 Task: Create a due date automation trigger when advanced on, on the monday before a card is due add fields with custom field "Resume" set to a number greater or equal to 1 and lower or equal to 10 at 11:00 AM.
Action: Mouse moved to (979, 78)
Screenshot: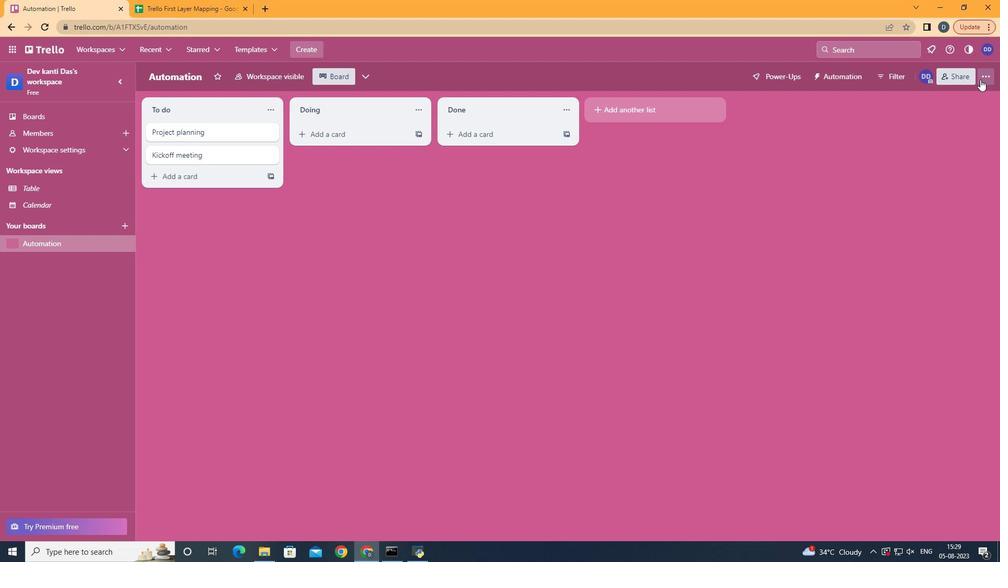 
Action: Mouse pressed left at (979, 78)
Screenshot: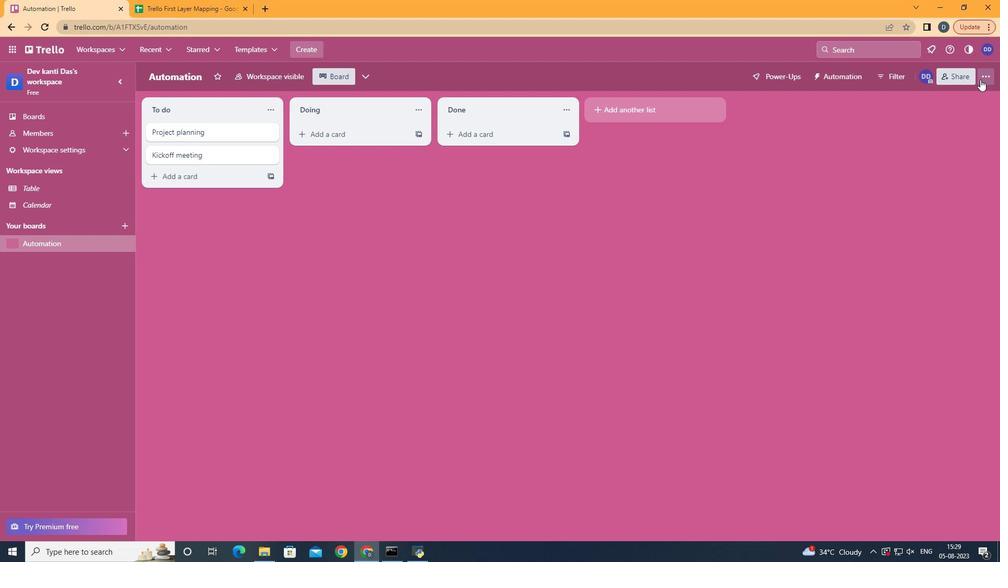 
Action: Mouse moved to (921, 211)
Screenshot: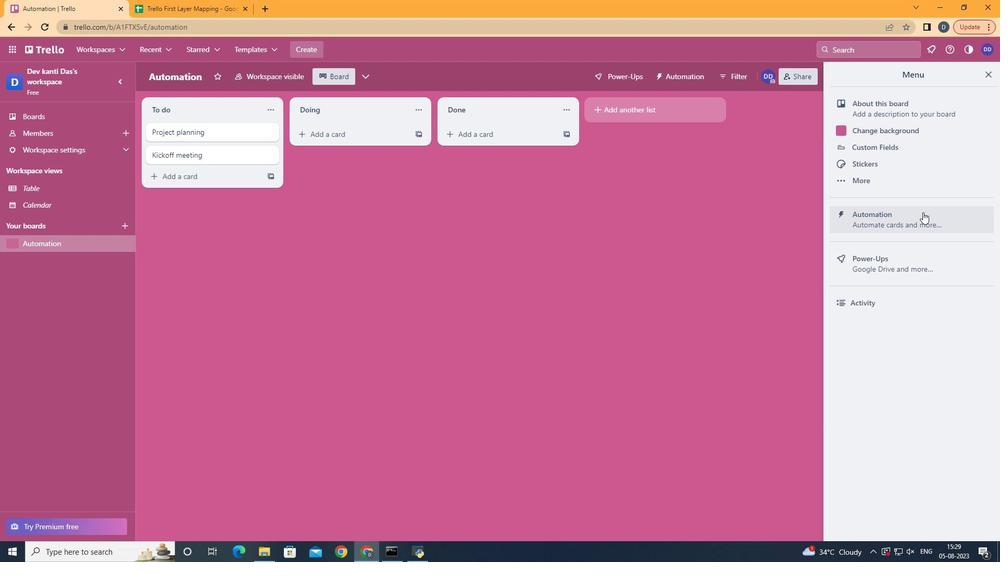 
Action: Mouse pressed left at (921, 211)
Screenshot: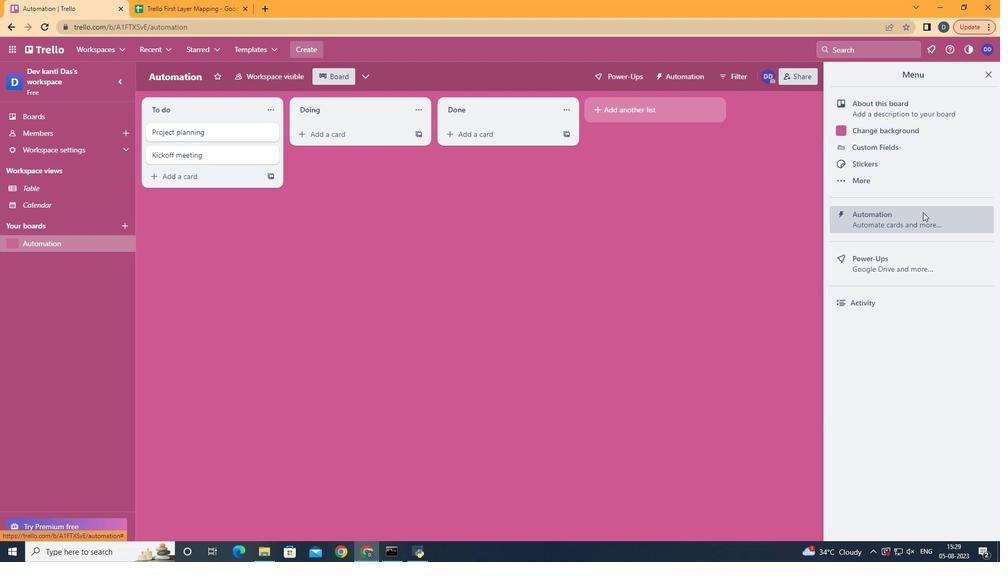 
Action: Mouse moved to (214, 208)
Screenshot: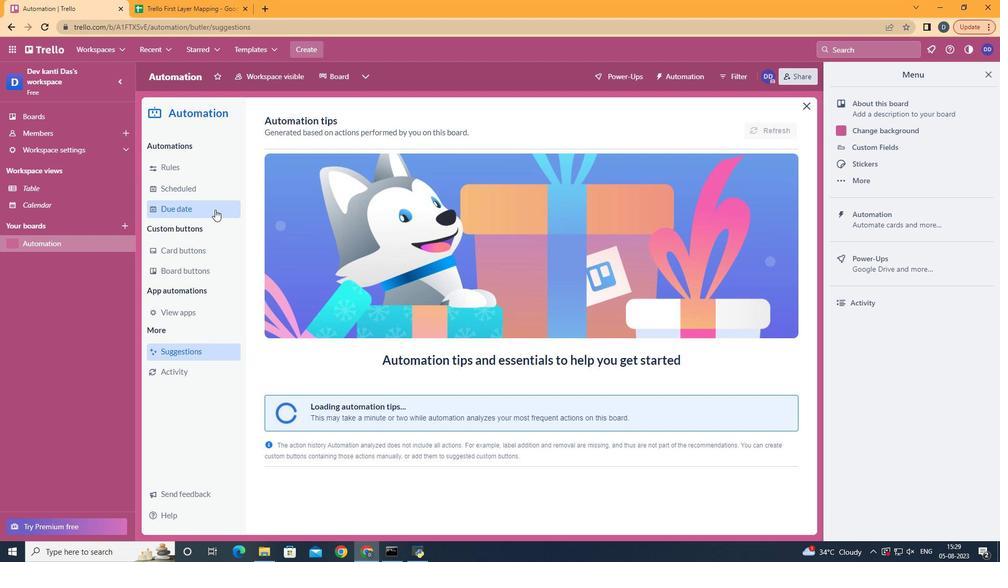 
Action: Mouse pressed left at (214, 208)
Screenshot: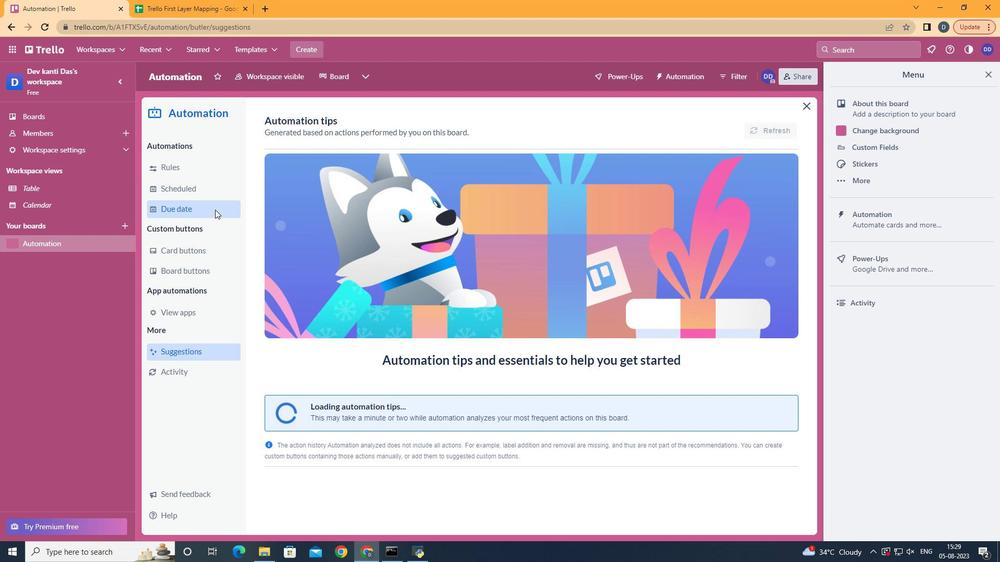
Action: Mouse moved to (725, 126)
Screenshot: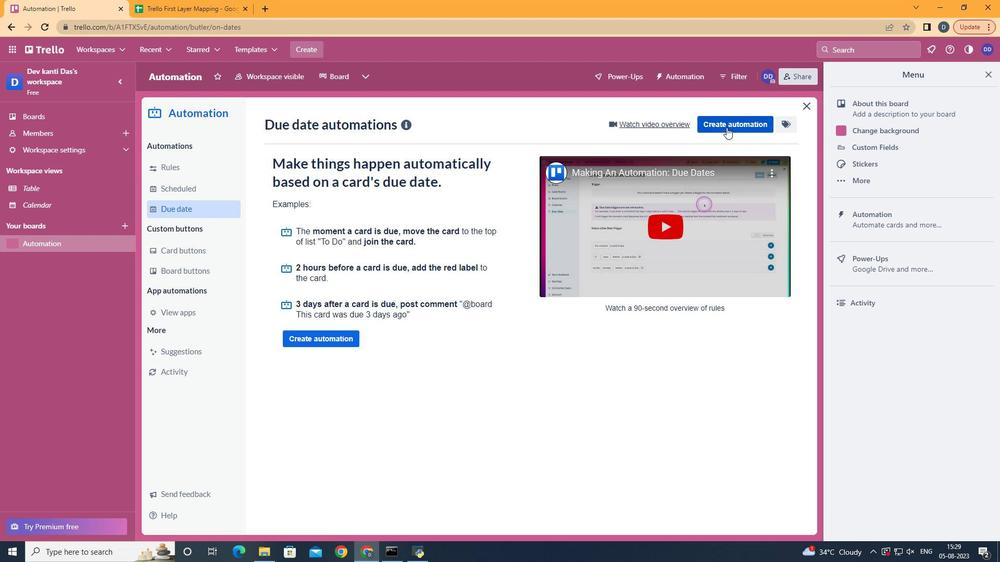 
Action: Mouse pressed left at (725, 126)
Screenshot: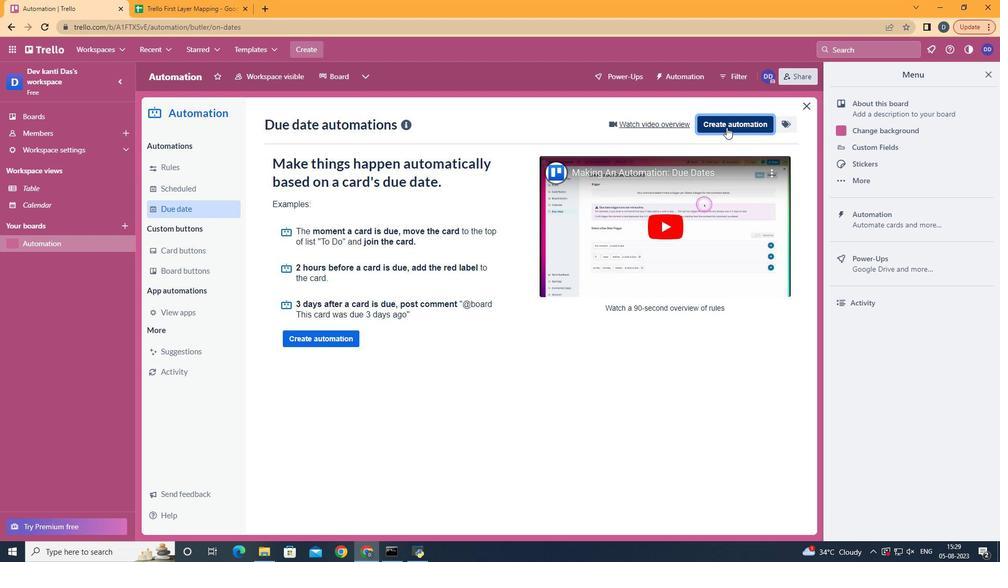 
Action: Mouse moved to (548, 232)
Screenshot: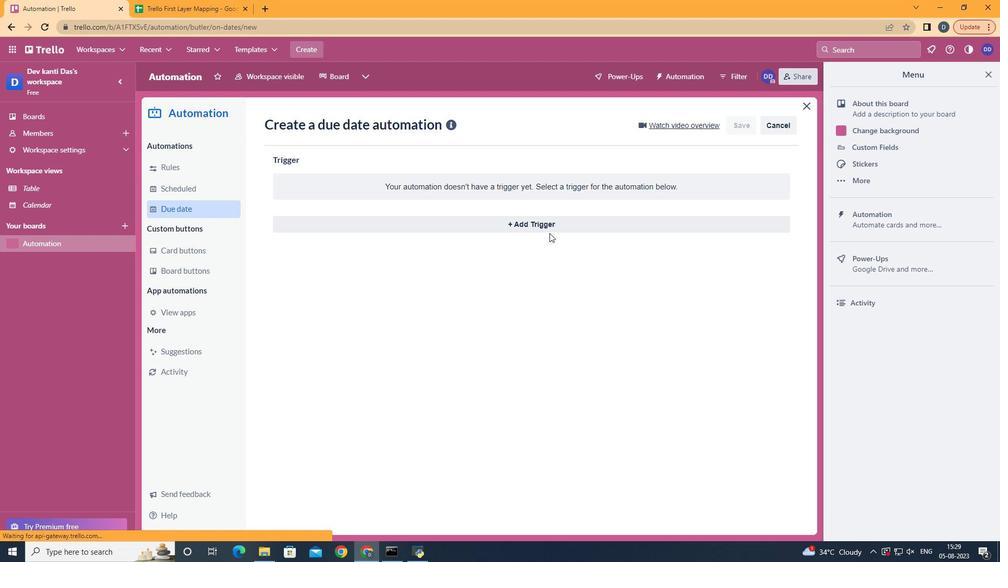 
Action: Mouse pressed left at (548, 232)
Screenshot: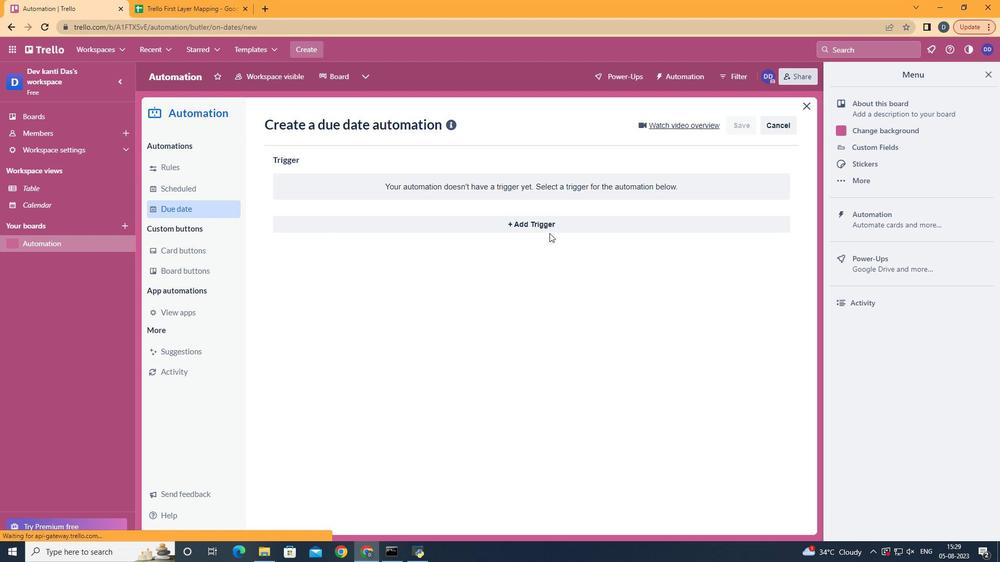 
Action: Mouse moved to (573, 218)
Screenshot: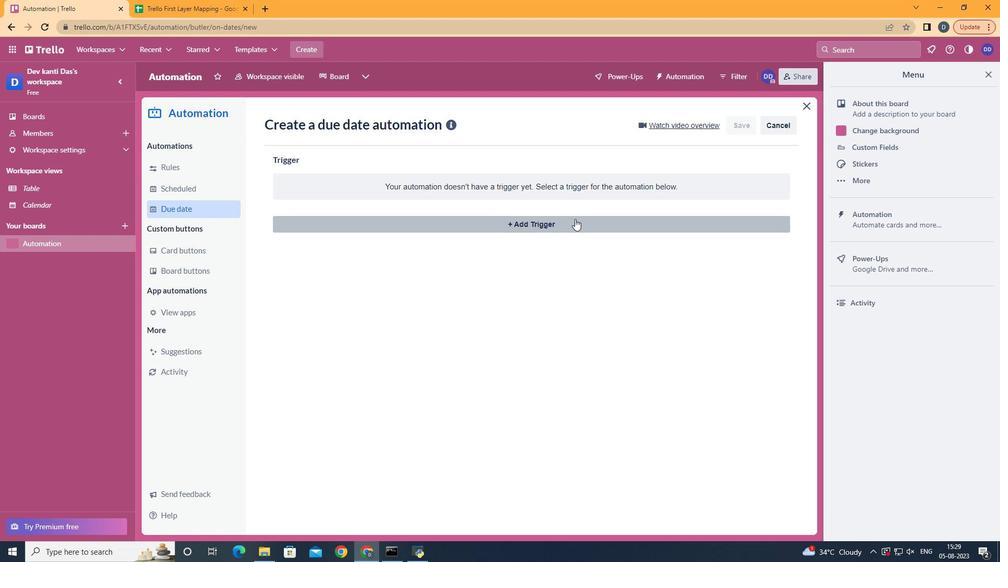 
Action: Mouse pressed left at (573, 218)
Screenshot: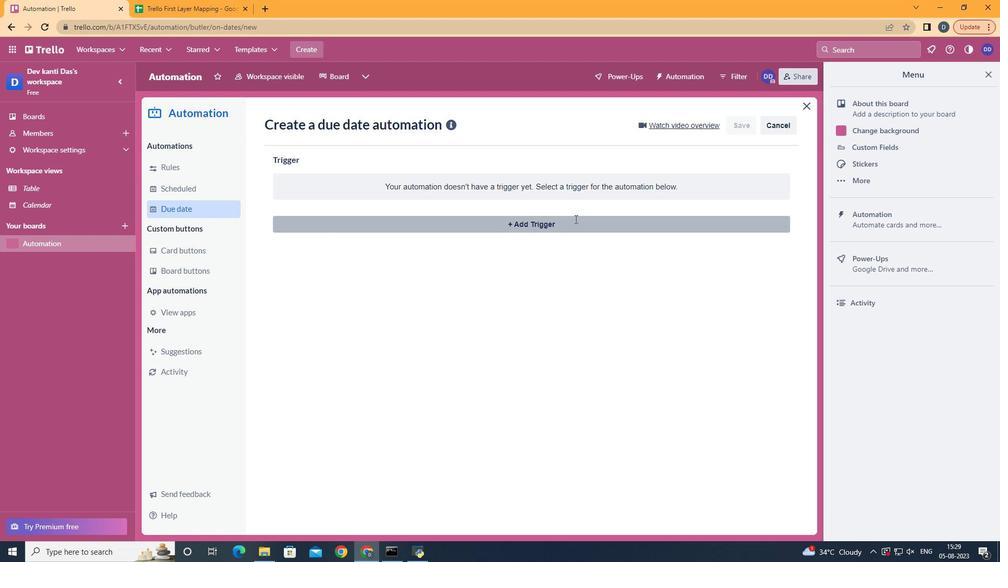 
Action: Mouse moved to (345, 271)
Screenshot: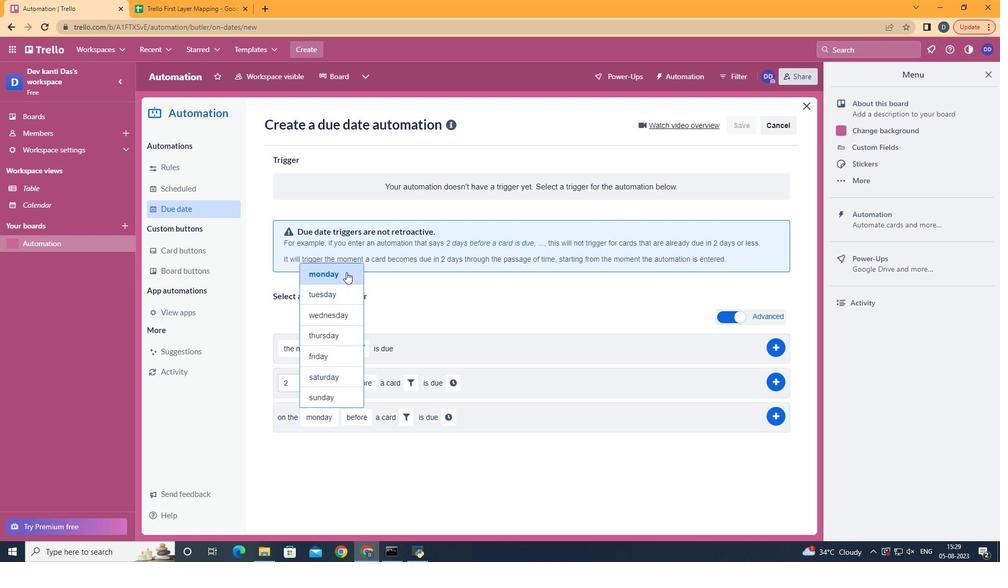 
Action: Mouse pressed left at (345, 271)
Screenshot: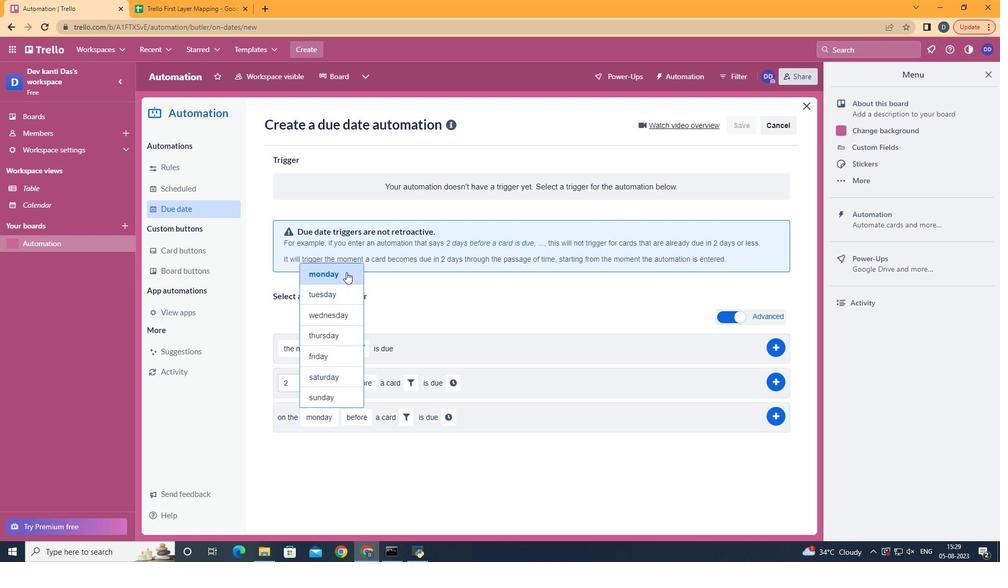 
Action: Mouse moved to (366, 435)
Screenshot: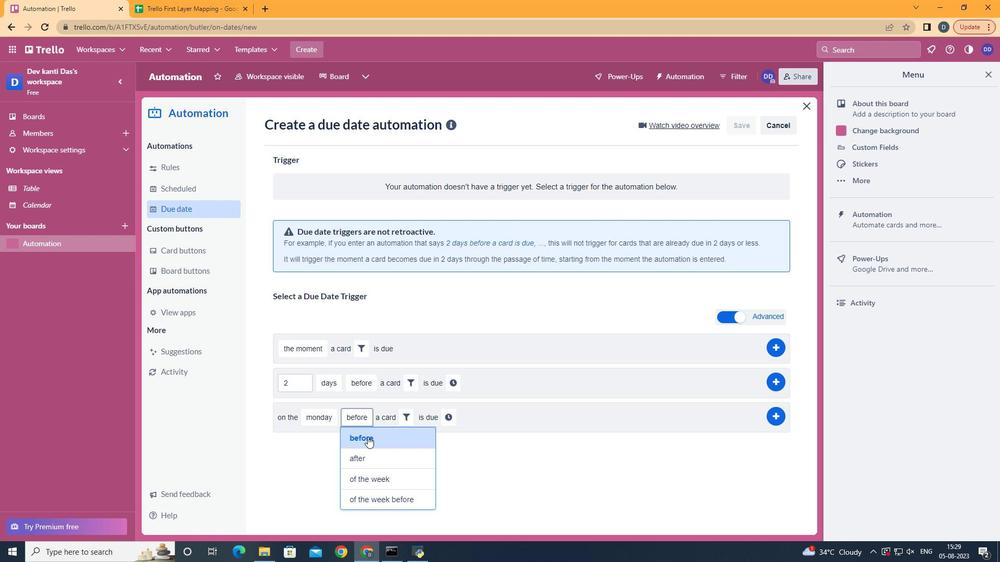 
Action: Mouse pressed left at (366, 435)
Screenshot: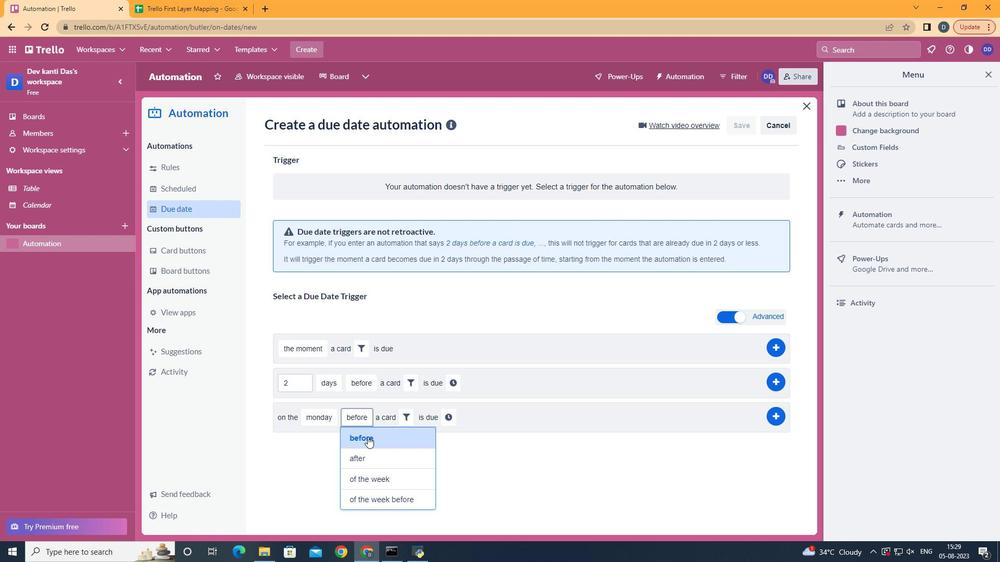 
Action: Mouse moved to (406, 418)
Screenshot: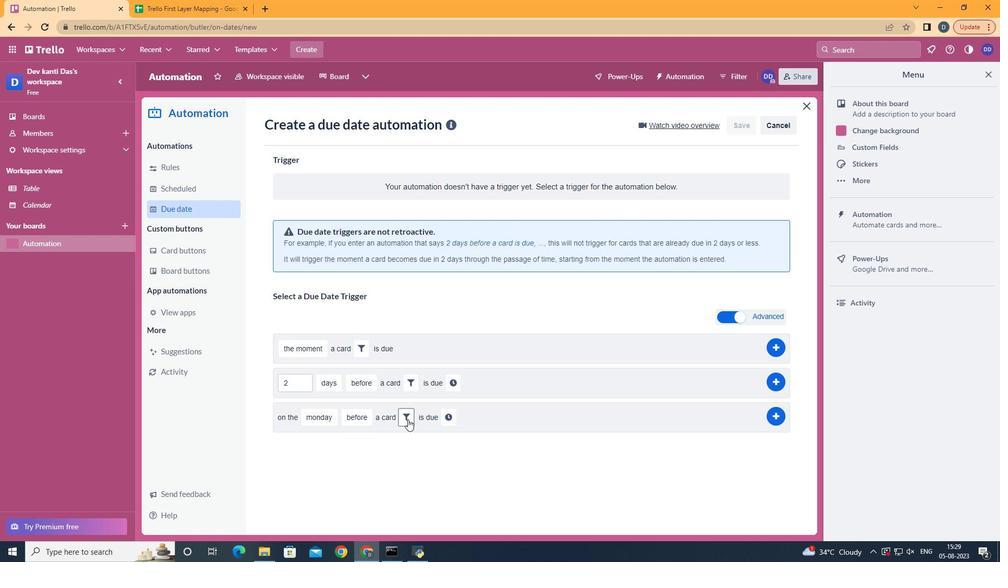 
Action: Mouse pressed left at (406, 418)
Screenshot: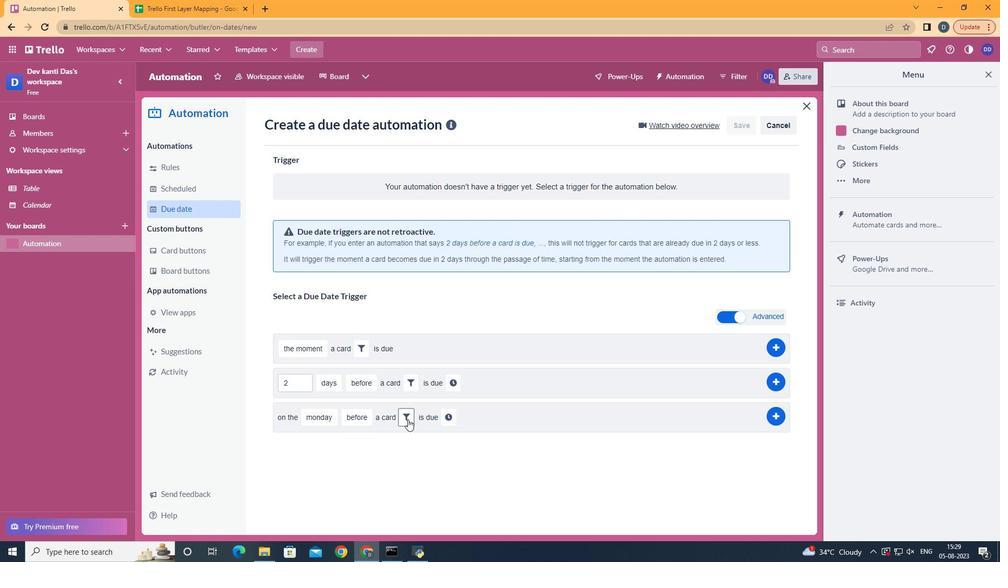 
Action: Mouse moved to (584, 449)
Screenshot: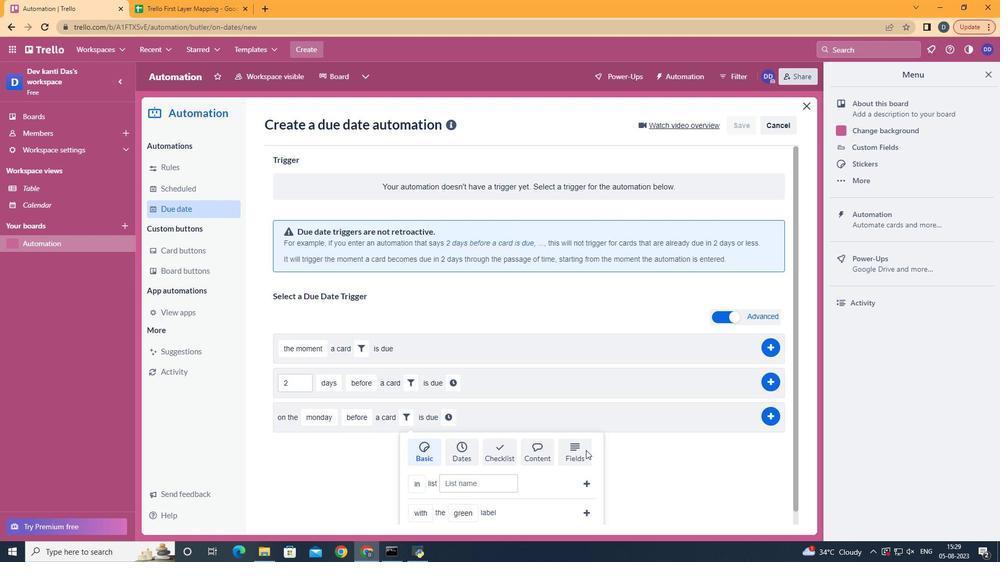 
Action: Mouse pressed left at (584, 449)
Screenshot: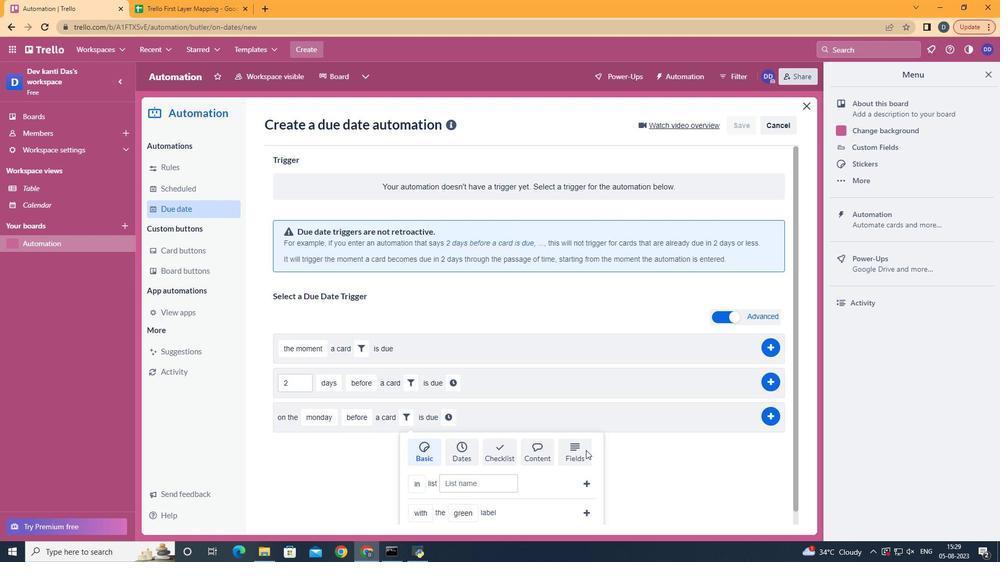 
Action: Mouse scrolled (584, 448) with delta (0, 0)
Screenshot: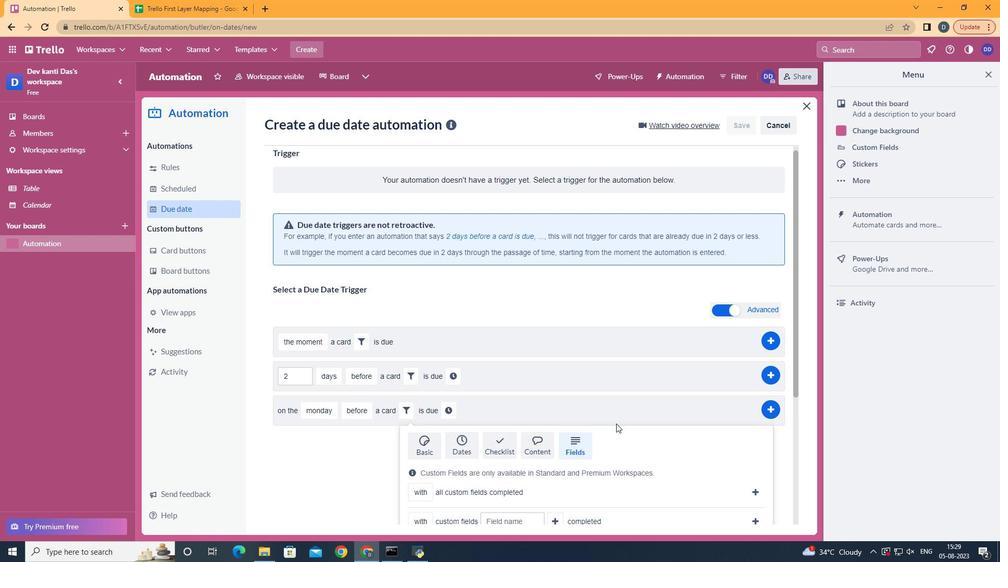 
Action: Mouse scrolled (584, 448) with delta (0, 0)
Screenshot: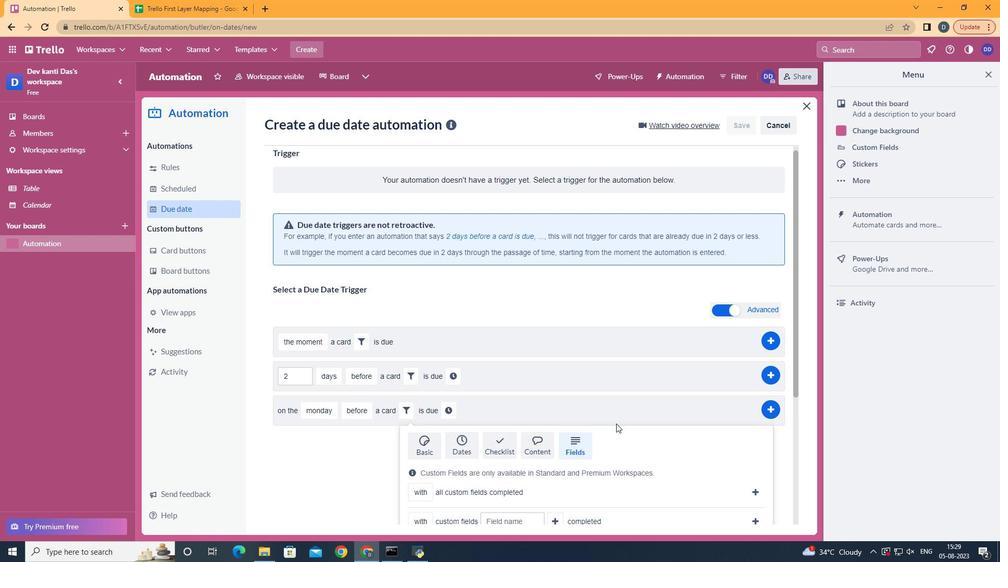 
Action: Mouse scrolled (584, 448) with delta (0, 0)
Screenshot: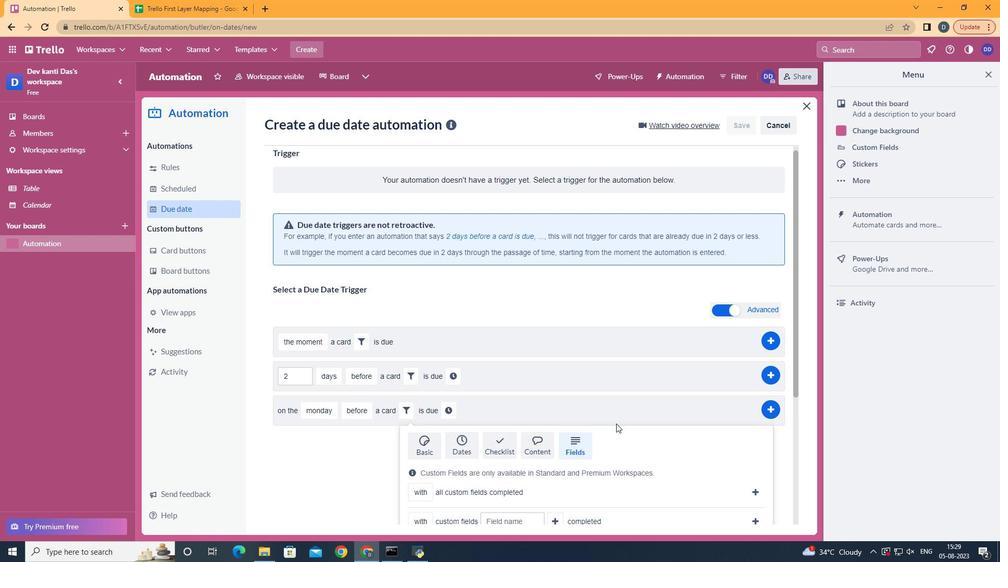 
Action: Mouse scrolled (584, 448) with delta (0, 0)
Screenshot: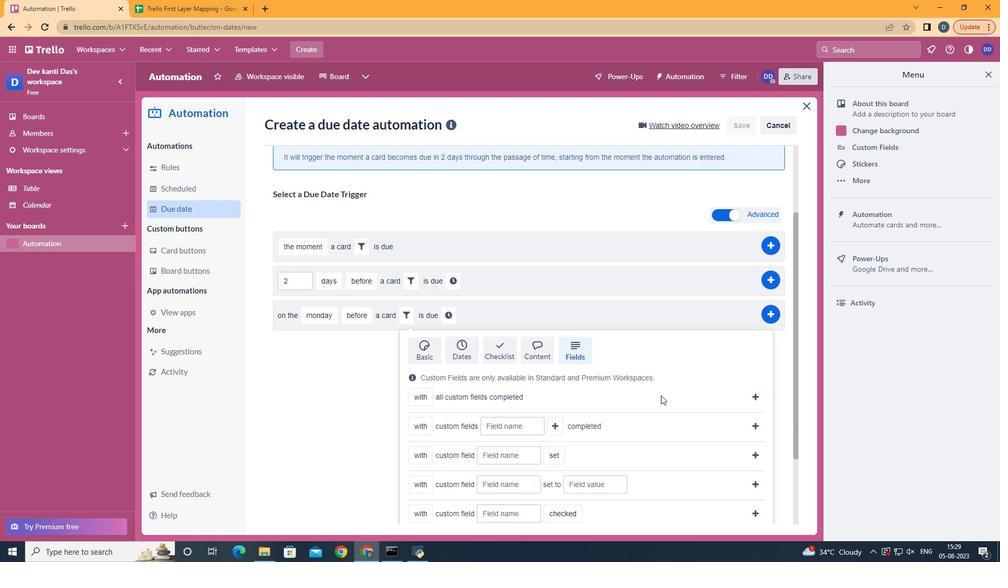 
Action: Mouse moved to (585, 448)
Screenshot: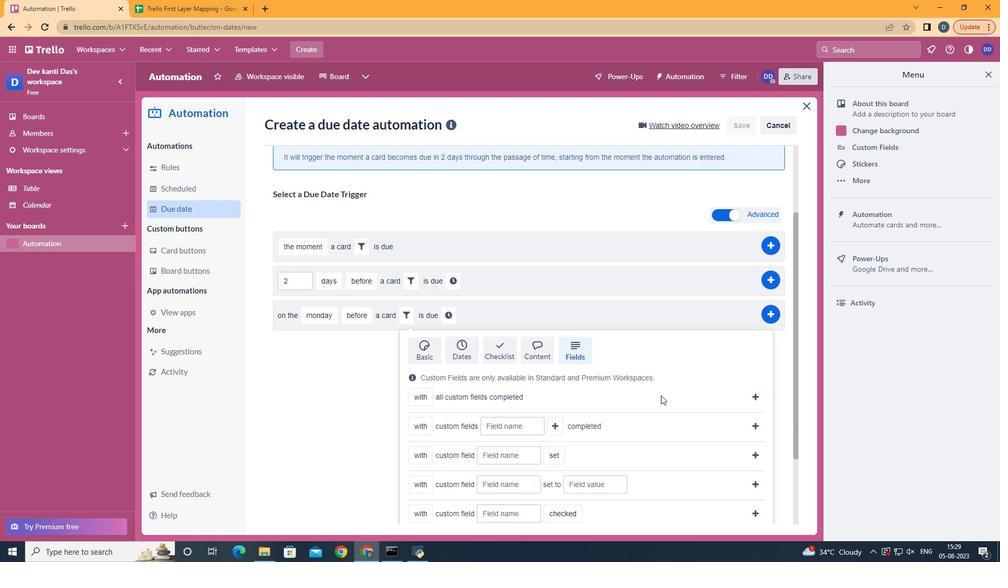 
Action: Mouse scrolled (585, 447) with delta (0, 0)
Screenshot: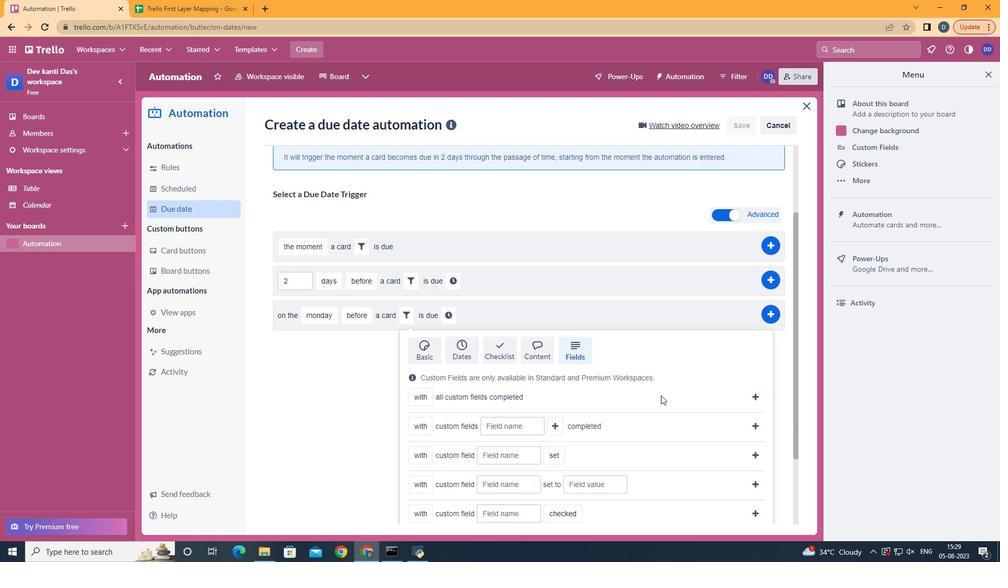 
Action: Mouse moved to (601, 432)
Screenshot: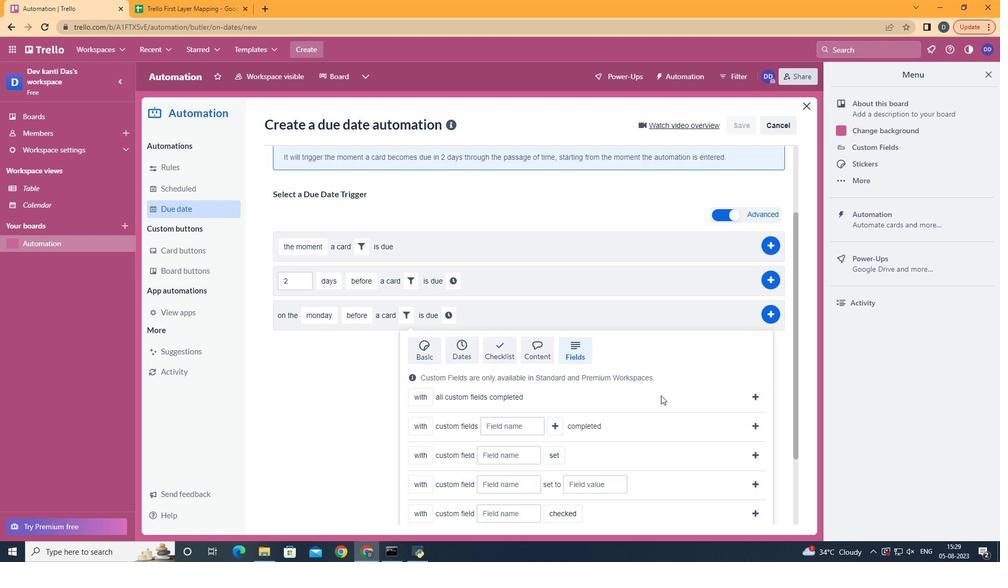 
Action: Mouse scrolled (601, 432) with delta (0, 0)
Screenshot: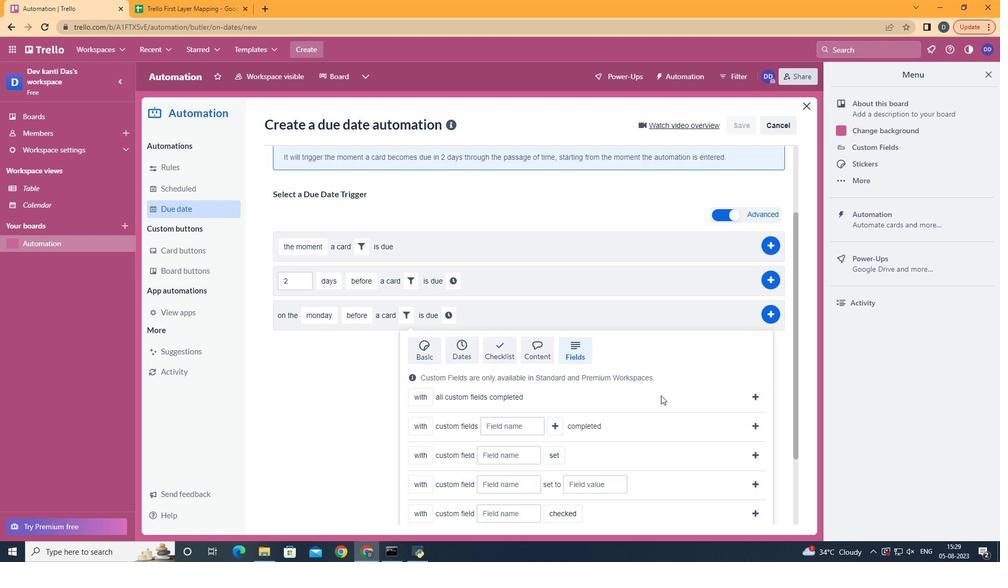 
Action: Mouse moved to (423, 464)
Screenshot: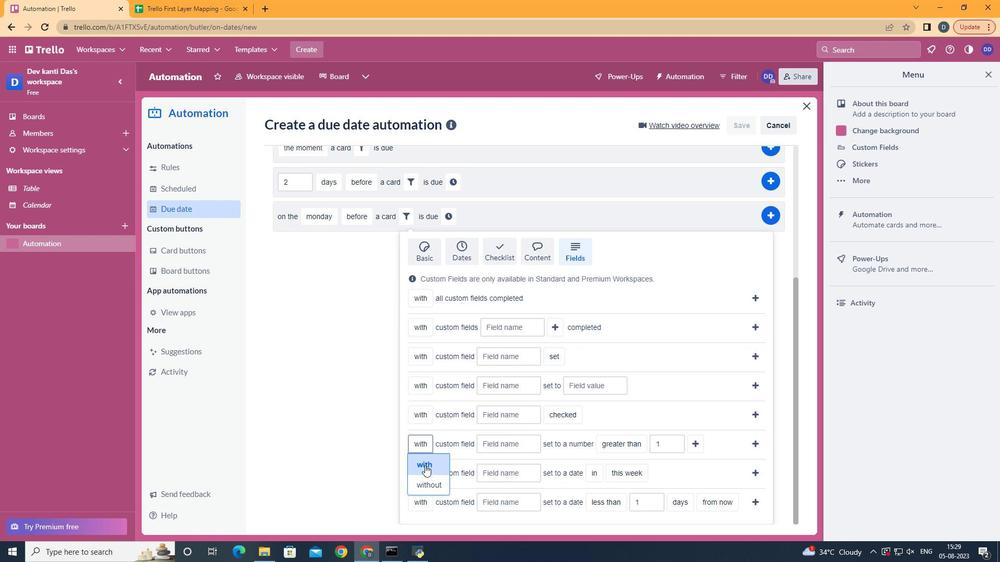 
Action: Mouse pressed left at (423, 464)
Screenshot: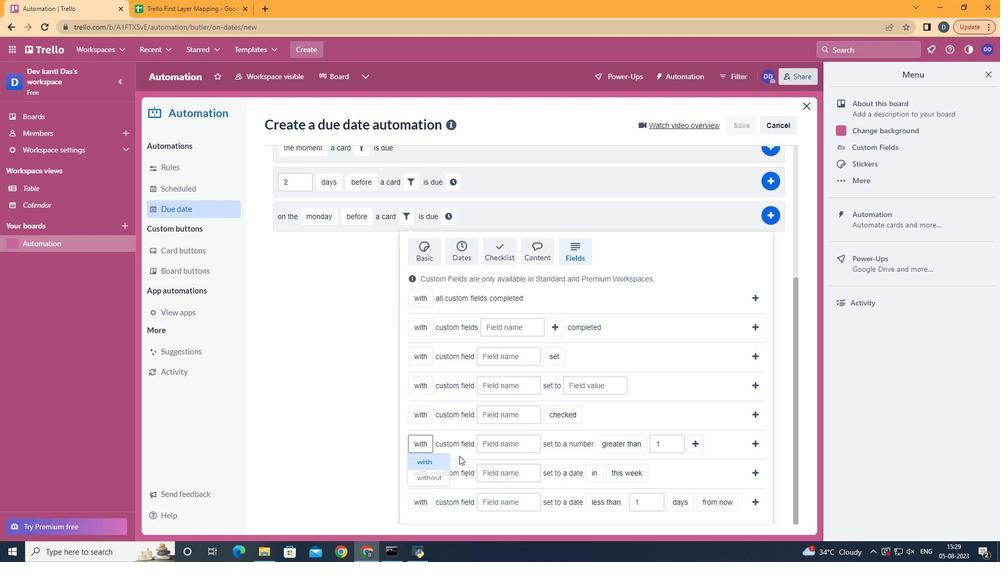 
Action: Mouse moved to (493, 440)
Screenshot: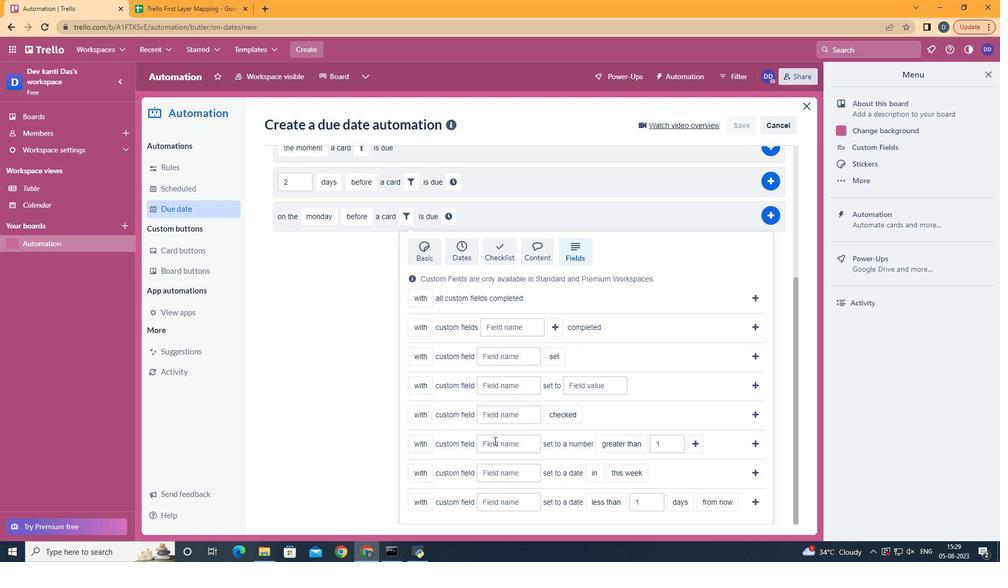 
Action: Mouse pressed left at (493, 440)
Screenshot: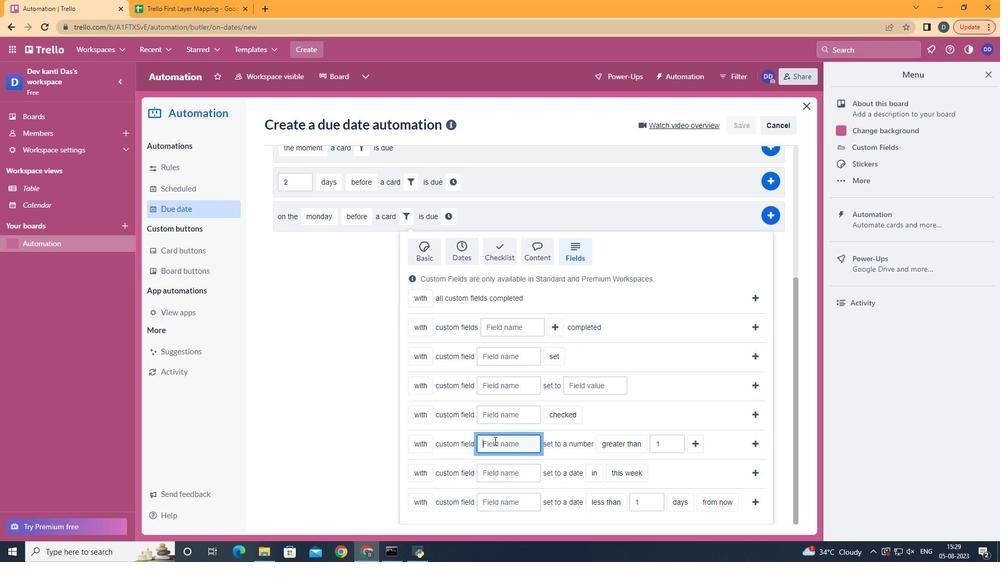 
Action: Key pressed <Key.shift>Resume
Screenshot: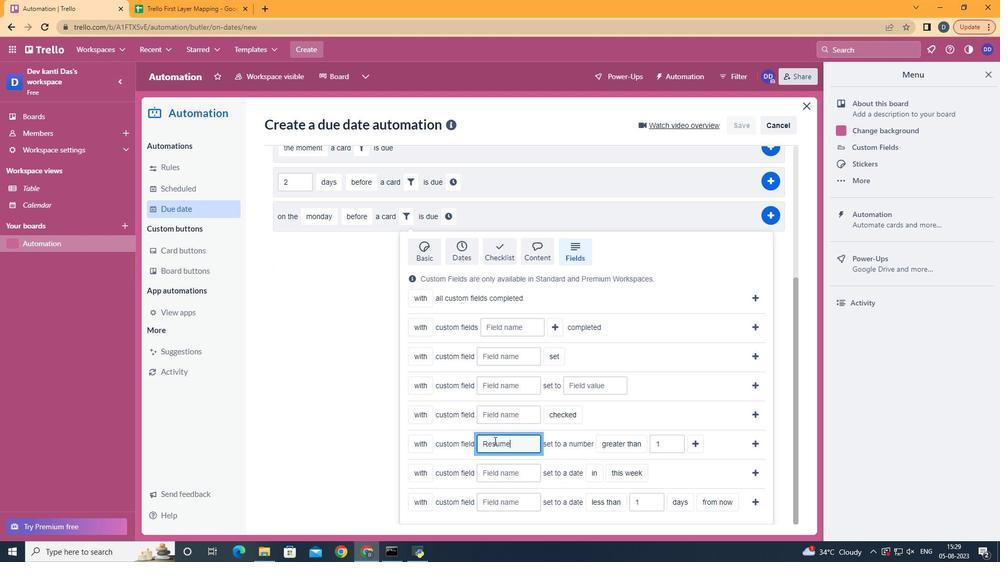 
Action: Mouse moved to (632, 381)
Screenshot: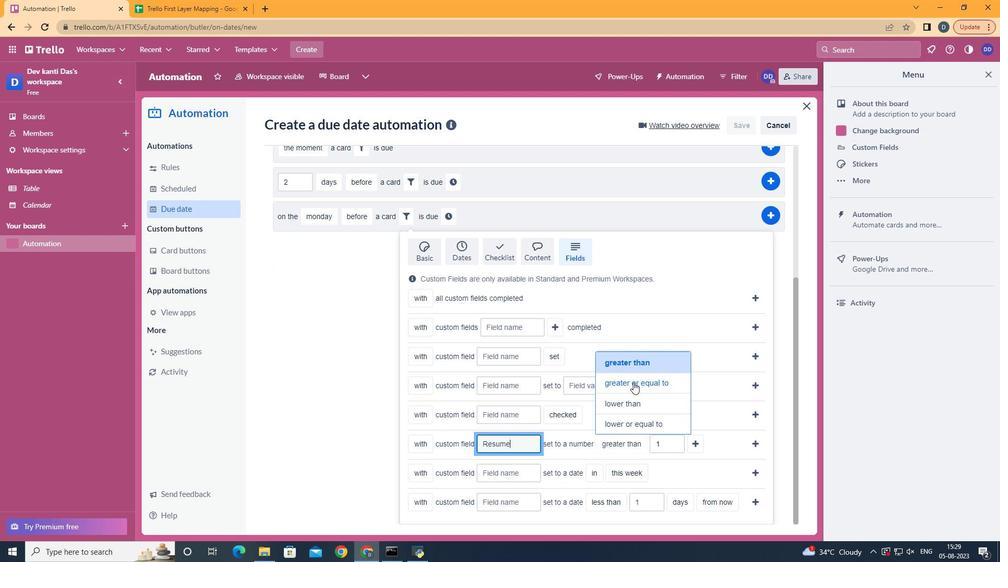 
Action: Mouse pressed left at (632, 381)
Screenshot: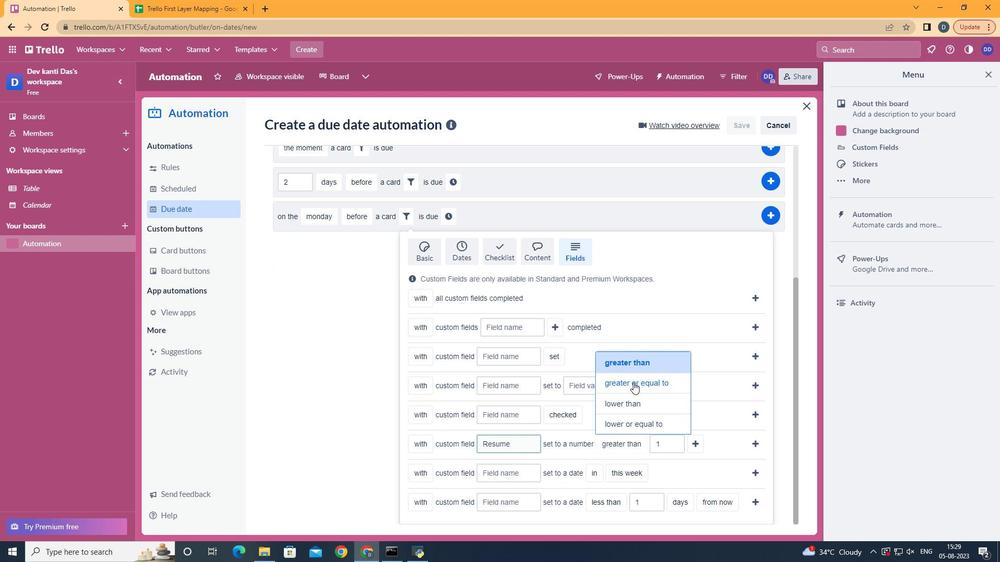 
Action: Mouse moved to (712, 442)
Screenshot: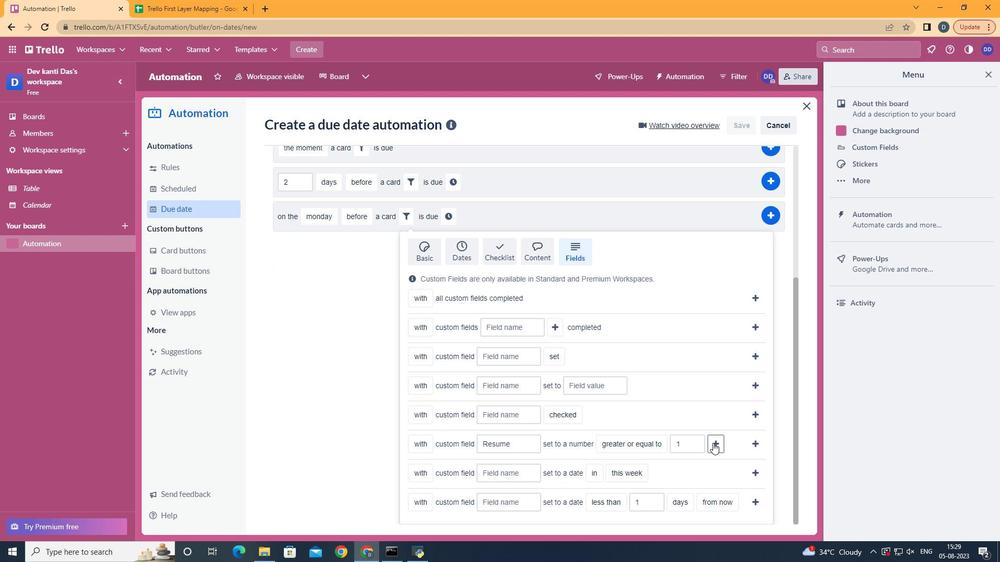 
Action: Mouse pressed left at (712, 442)
Screenshot: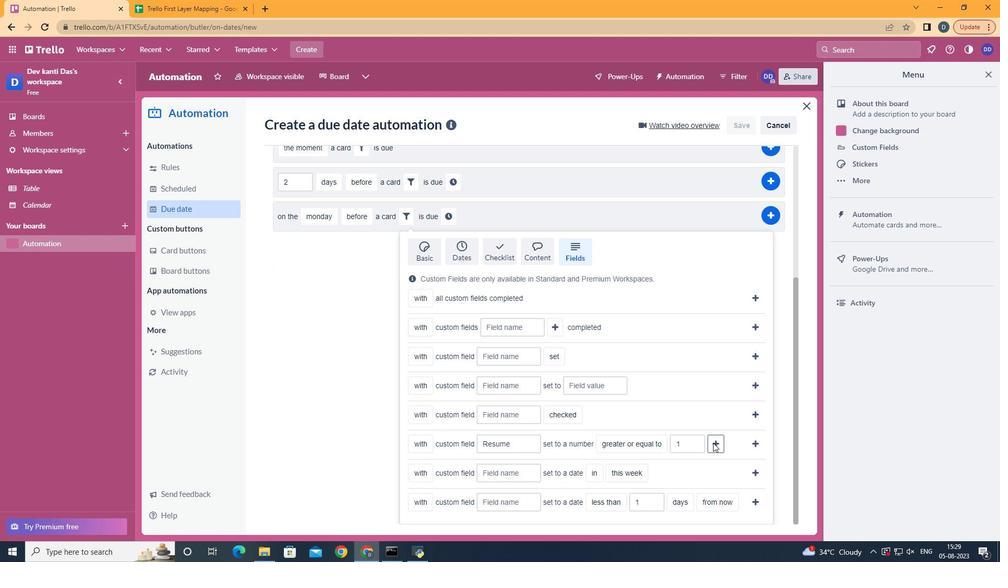 
Action: Mouse moved to (479, 400)
Screenshot: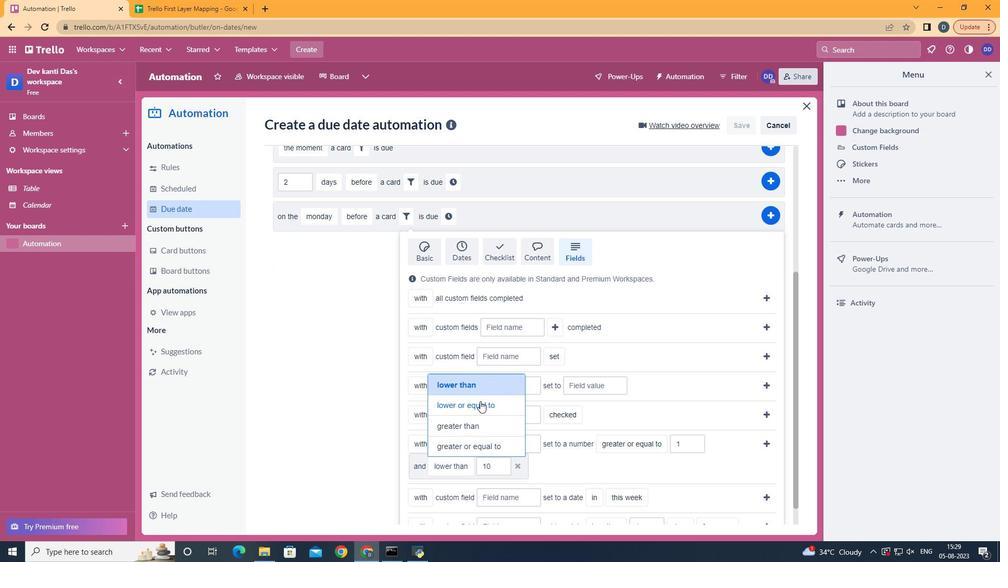 
Action: Mouse pressed left at (479, 400)
Screenshot: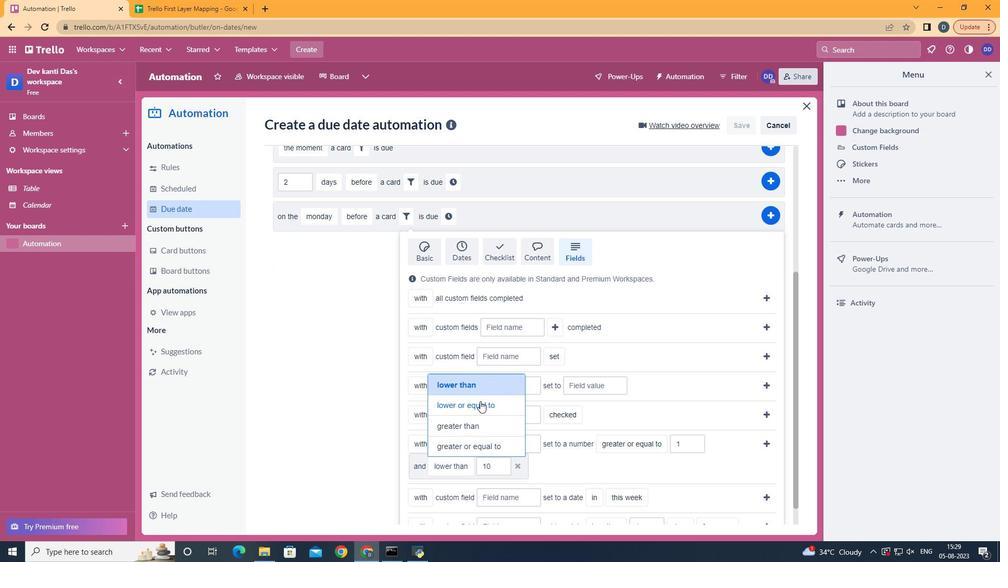 
Action: Mouse moved to (767, 441)
Screenshot: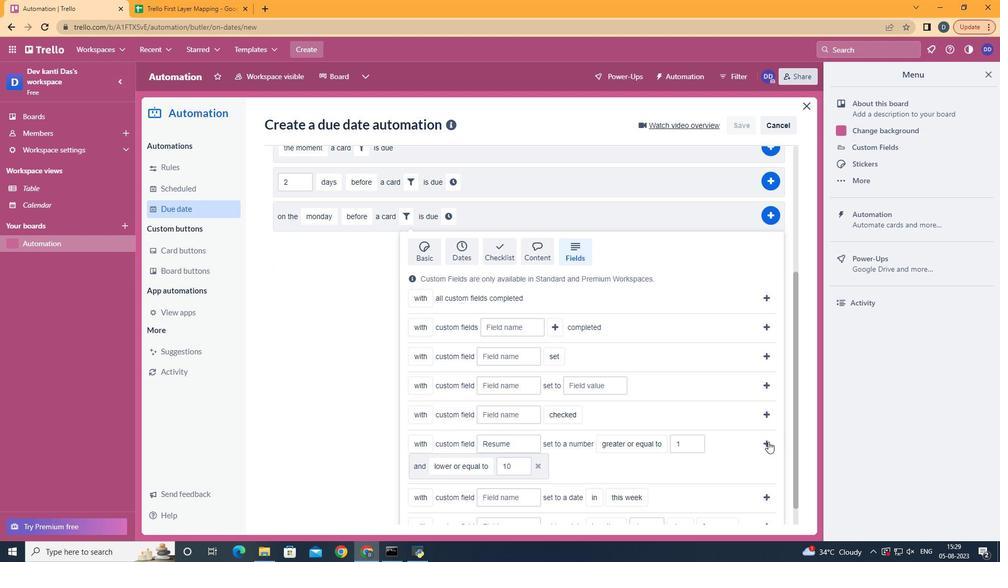 
Action: Mouse pressed left at (767, 441)
Screenshot: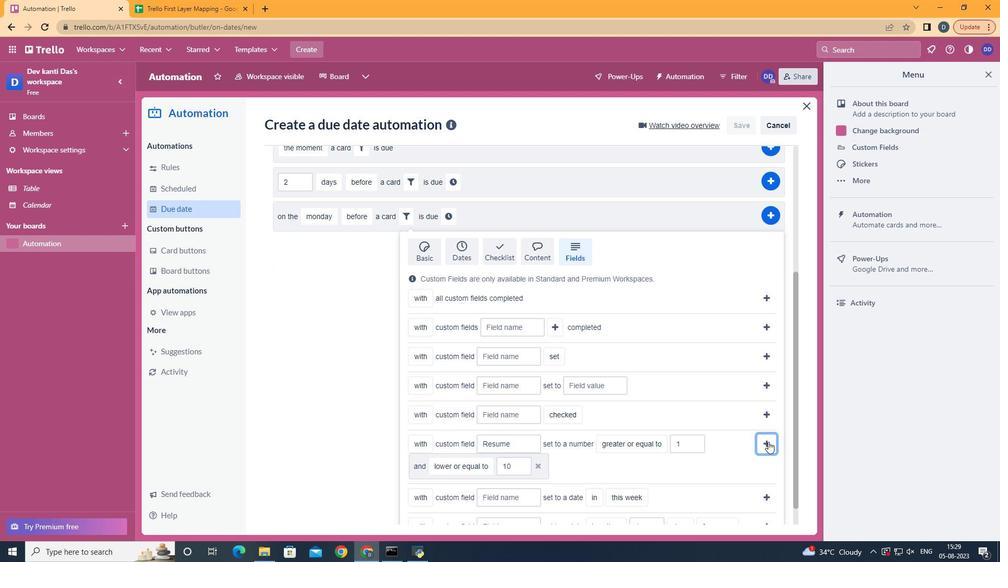 
Action: Mouse moved to (283, 439)
Screenshot: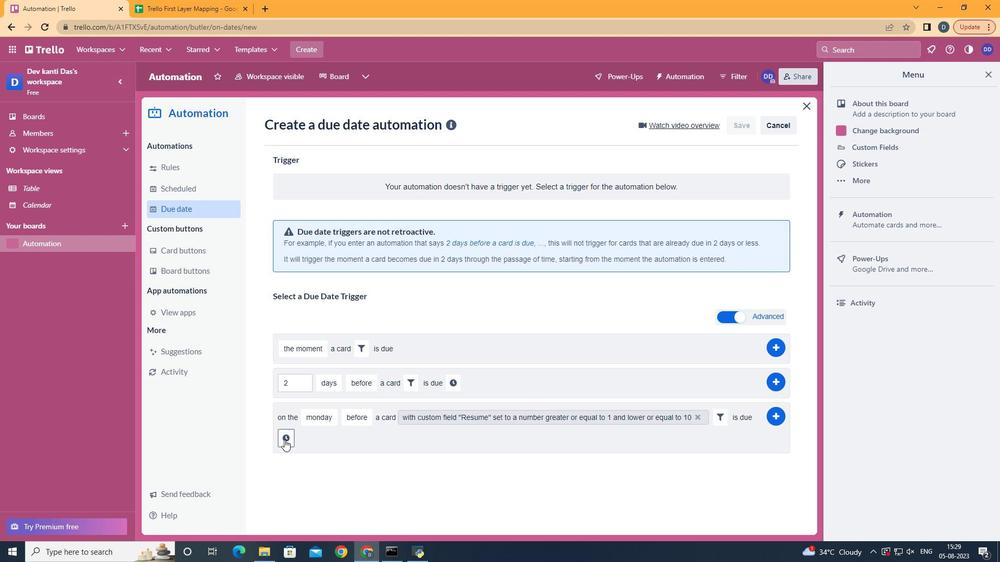 
Action: Mouse pressed left at (283, 439)
Screenshot: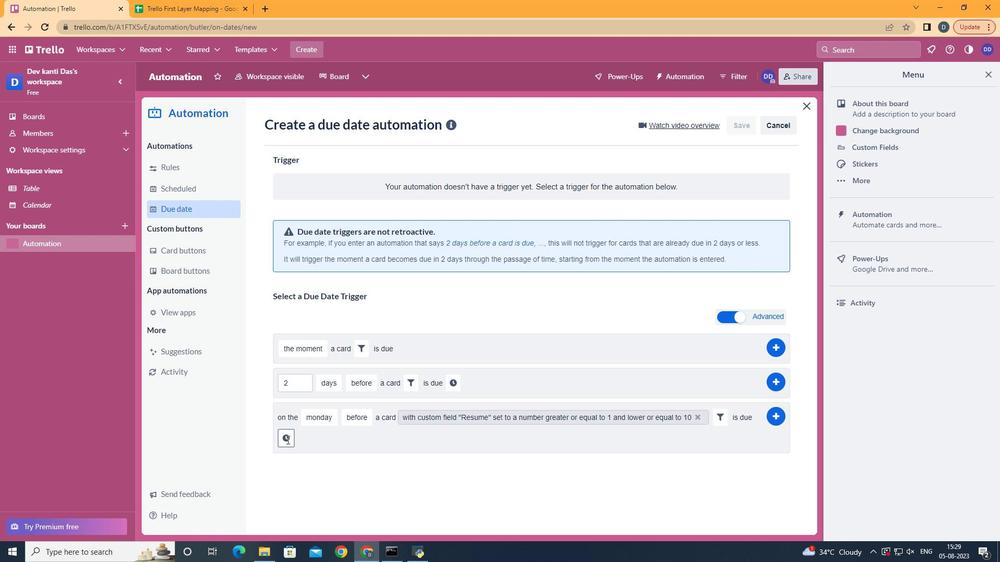 
Action: Mouse moved to (320, 438)
Screenshot: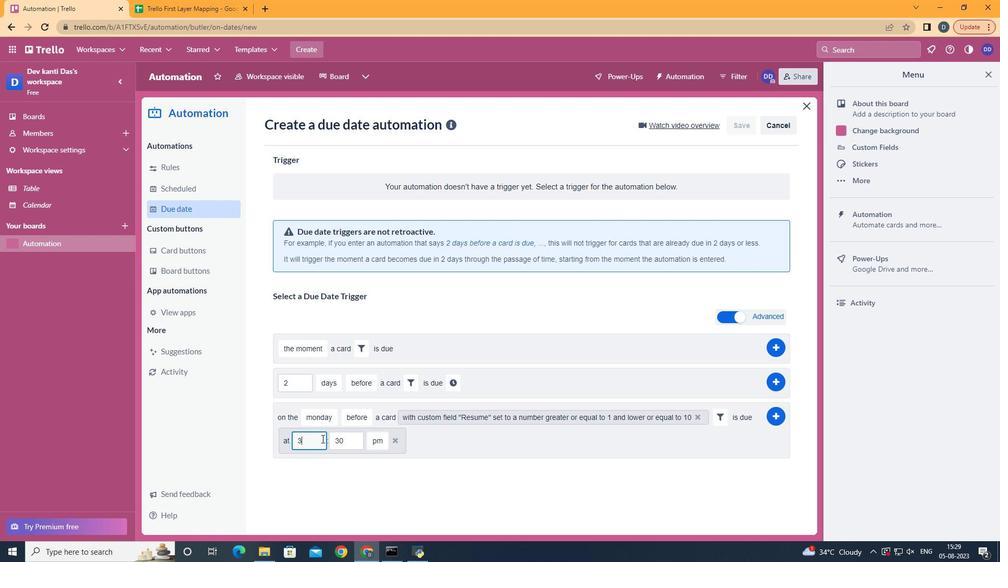 
Action: Mouse pressed left at (320, 438)
Screenshot: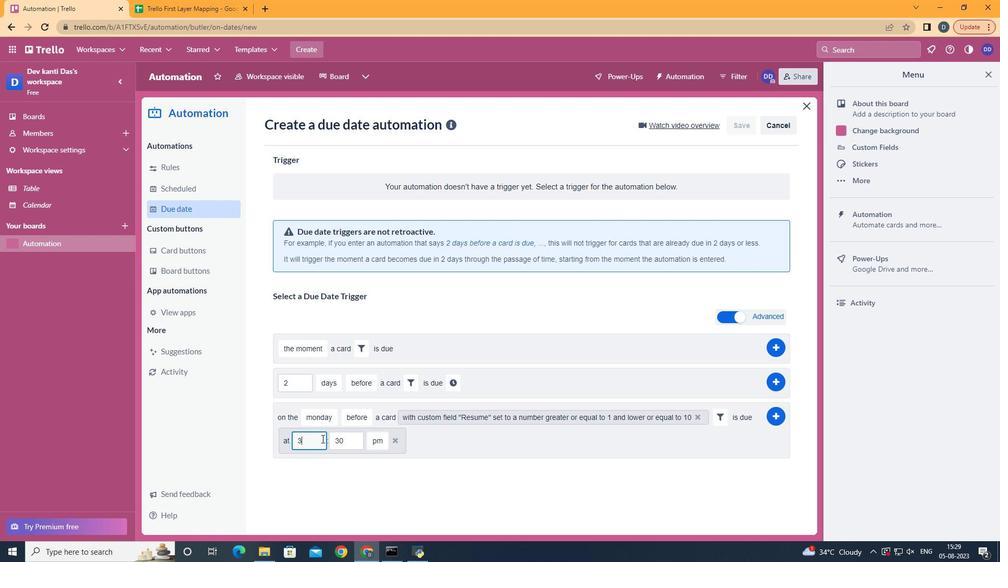 
Action: Key pressed <Key.backspace>11
Screenshot: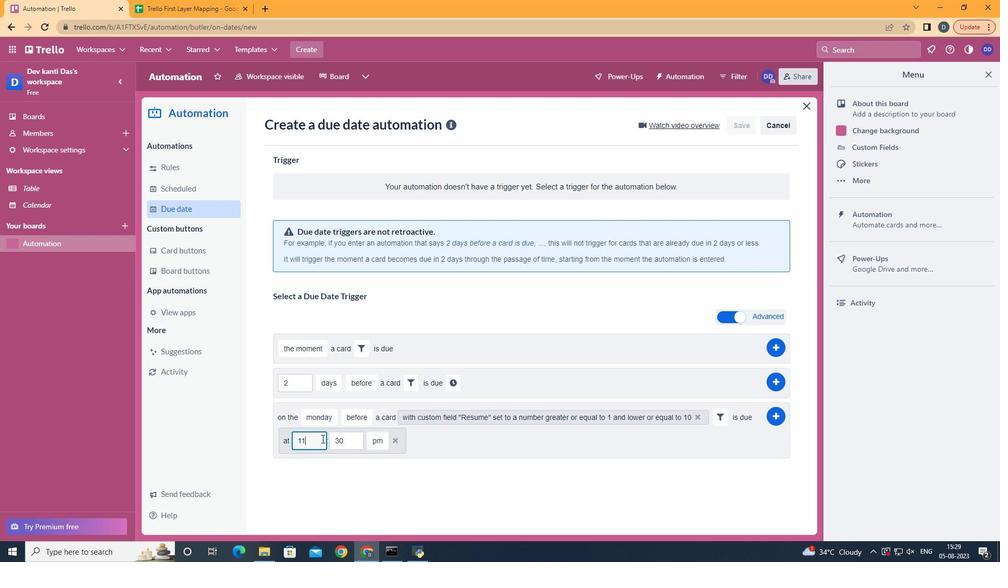 
Action: Mouse moved to (345, 438)
Screenshot: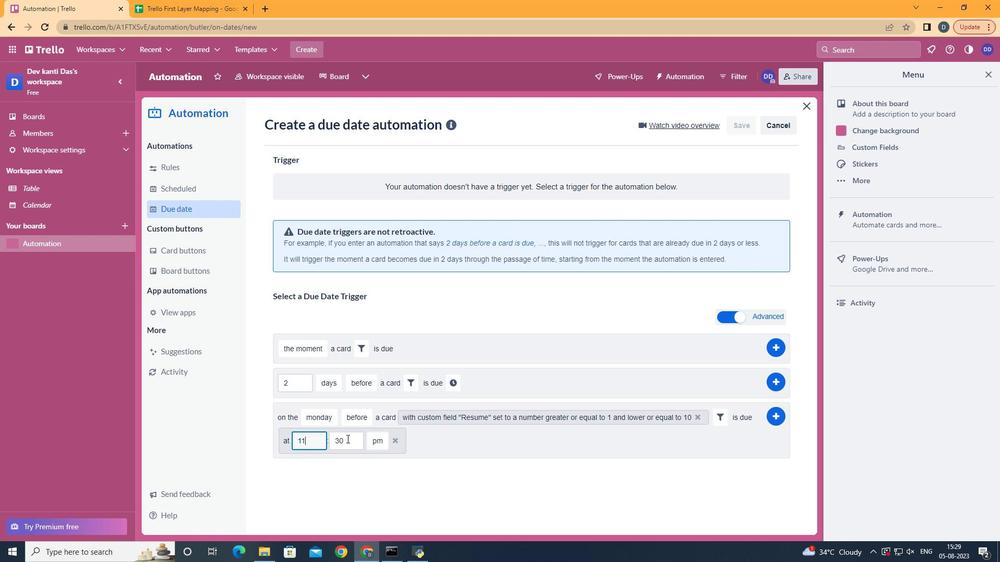 
Action: Mouse pressed left at (345, 438)
Screenshot: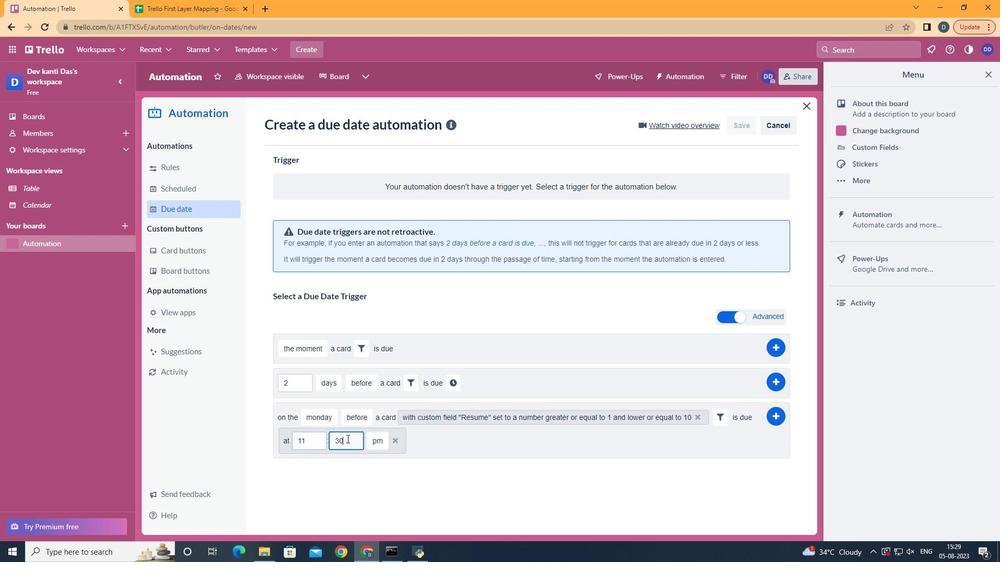 
Action: Key pressed <Key.backspace><Key.backspace>00
Screenshot: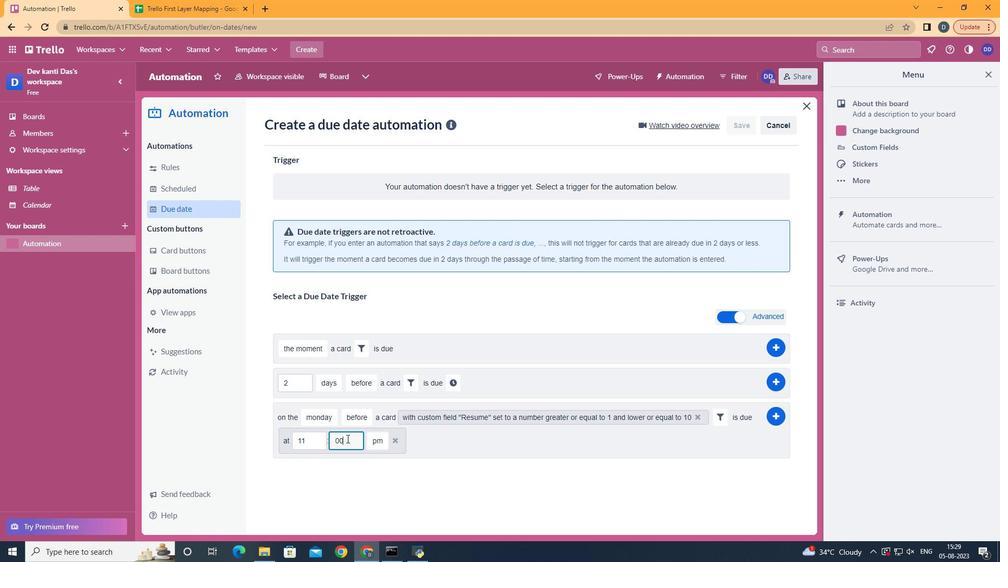 
Action: Mouse moved to (381, 452)
Screenshot: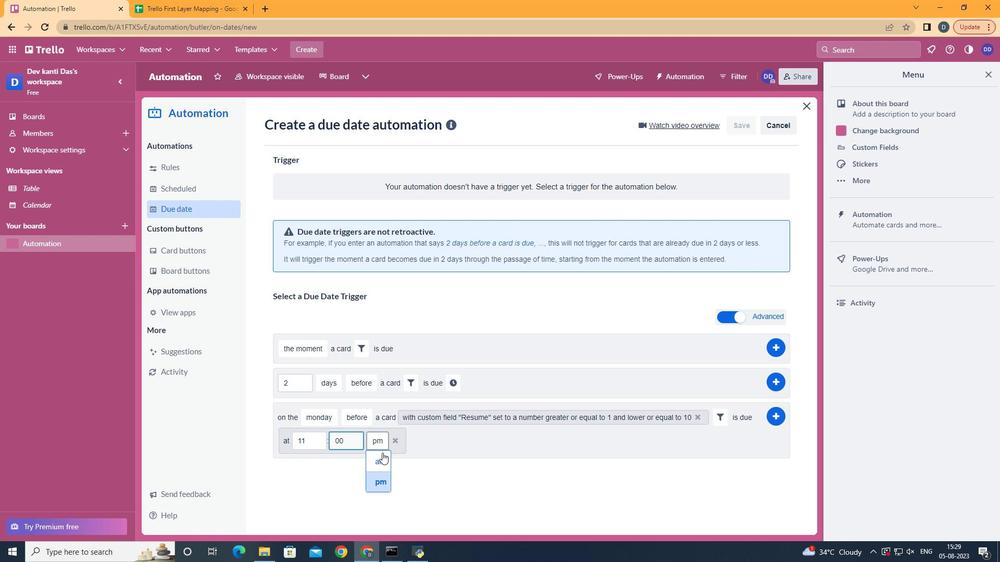 
Action: Mouse pressed left at (381, 452)
Screenshot: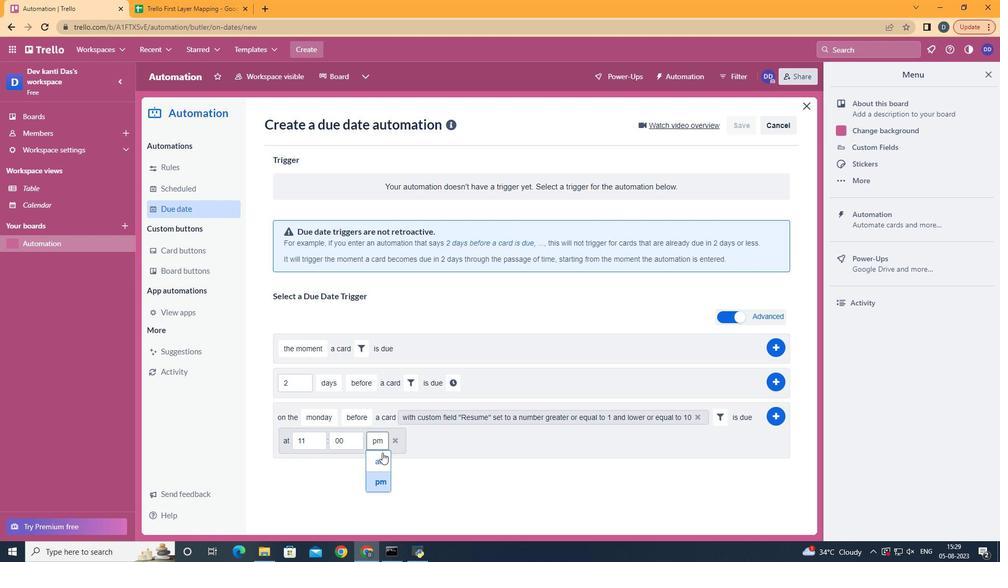 
Action: Mouse moved to (773, 413)
Screenshot: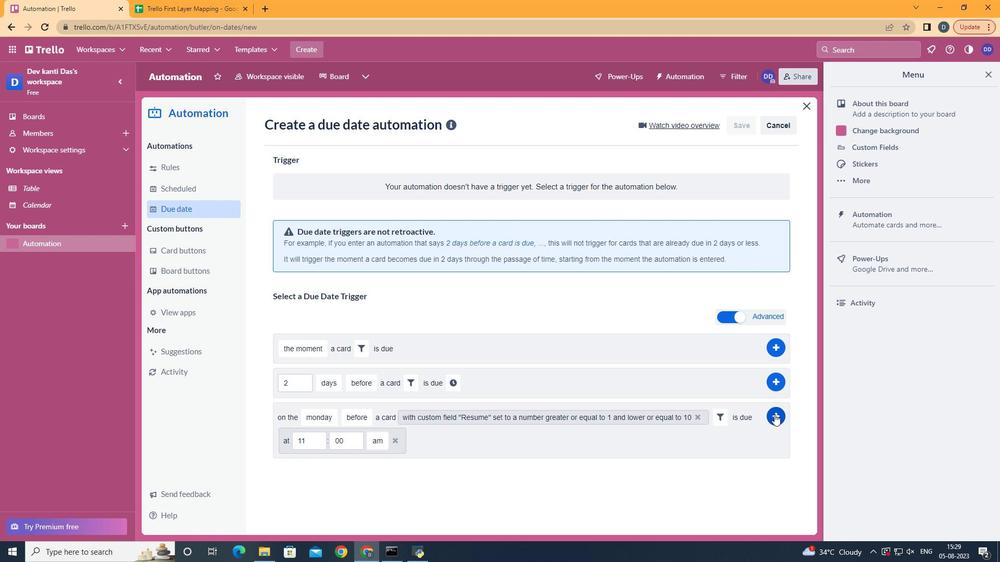 
Action: Mouse pressed left at (773, 413)
Screenshot: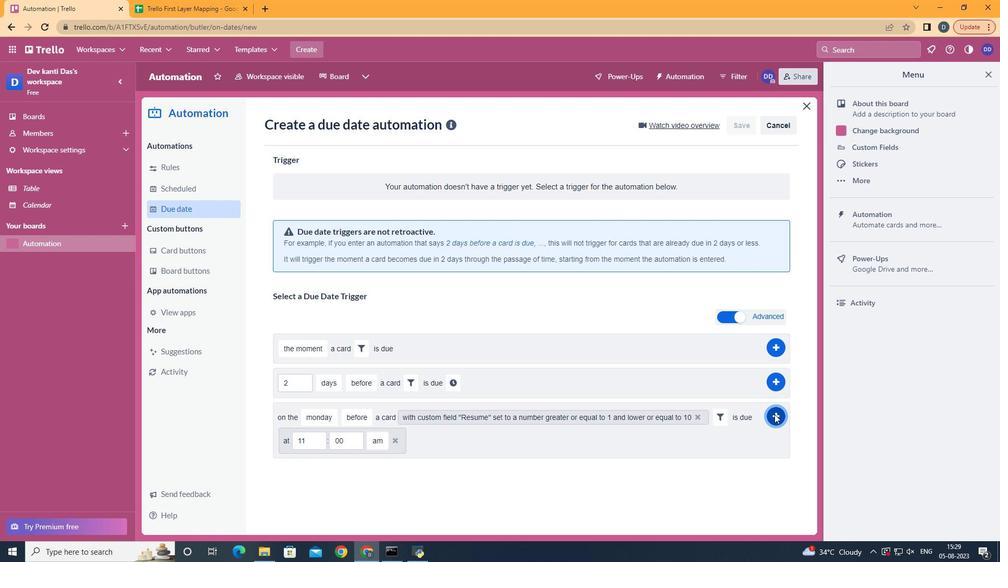
Action: Mouse moved to (508, 140)
Screenshot: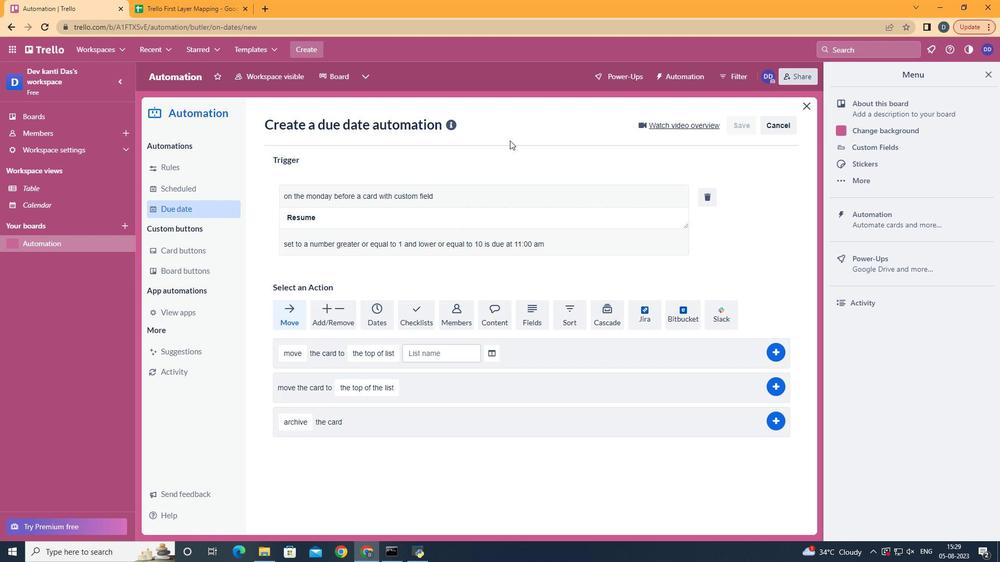 
